 Task: In the  document Childsafetyletter.odt change page color to  'Grey'. Insert watermark  'Confidential ' Apply Font Style in watermark Arial
Action: Mouse moved to (73, 74)
Screenshot: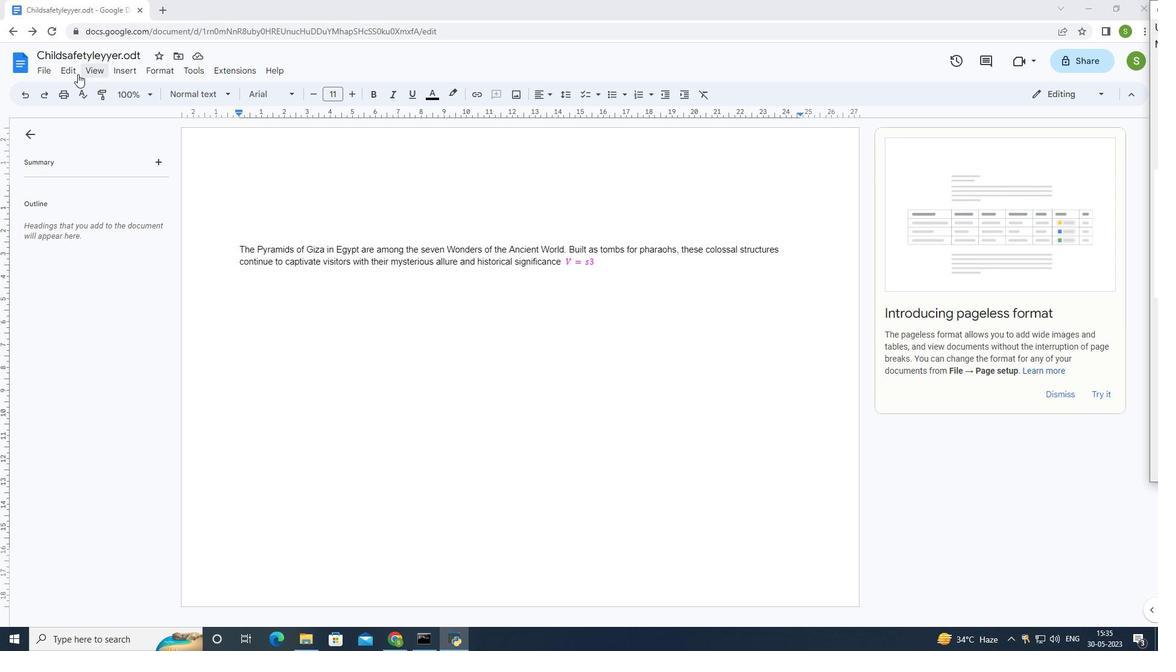 
Action: Mouse pressed left at (73, 74)
Screenshot: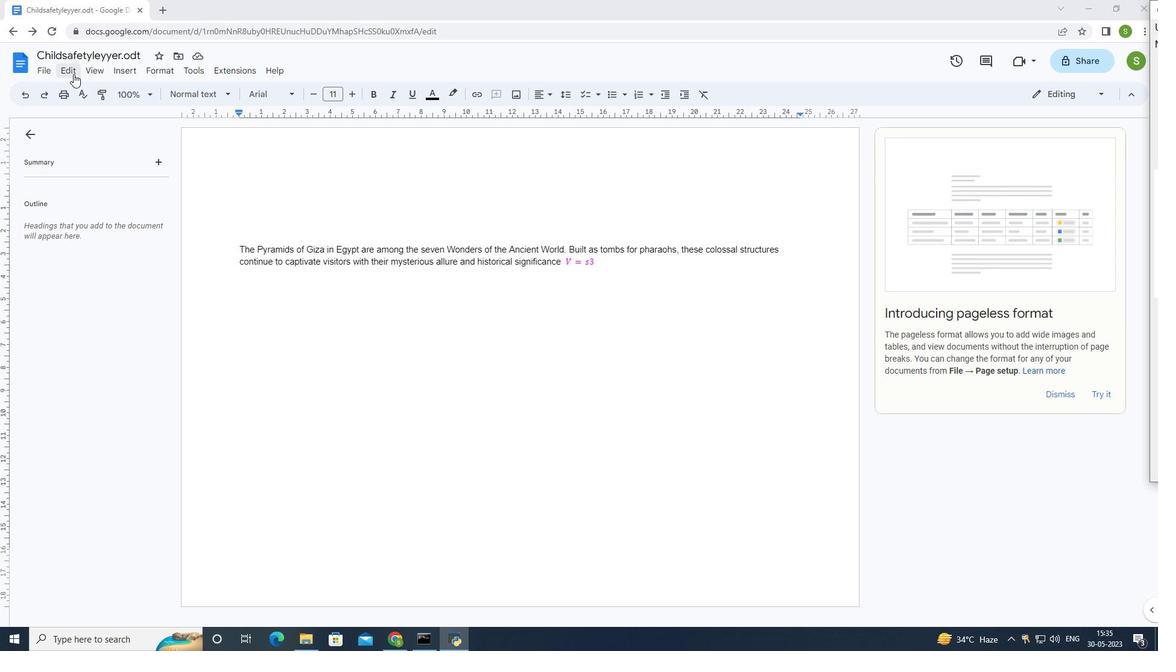 
Action: Mouse moved to (95, 74)
Screenshot: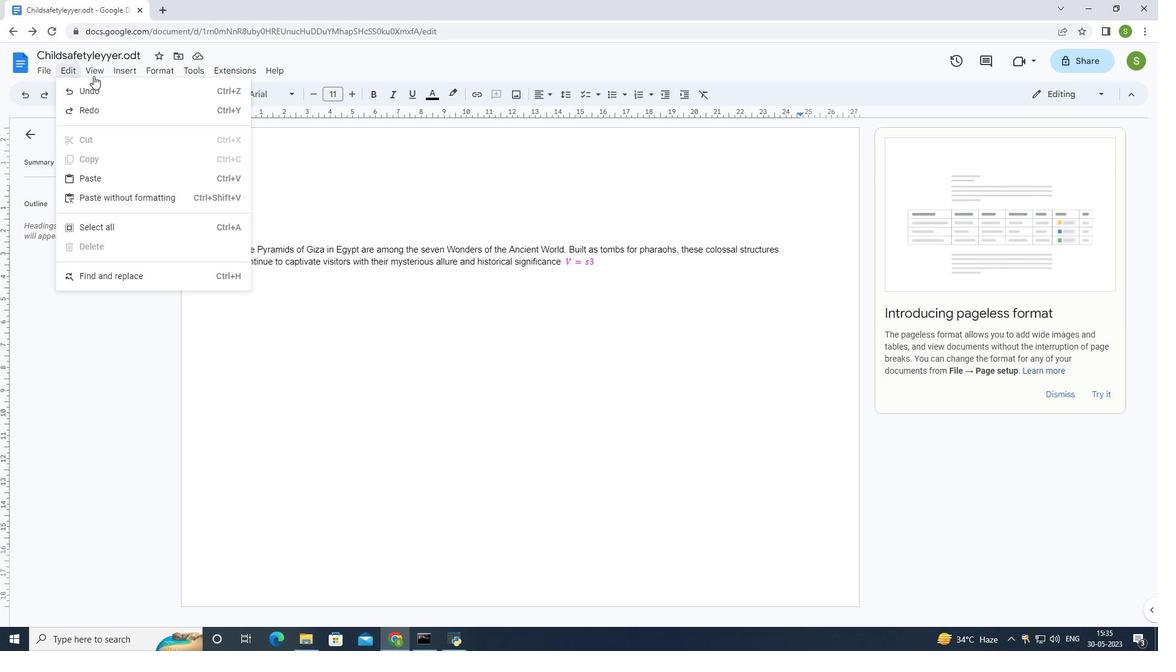 
Action: Mouse pressed left at (95, 74)
Screenshot: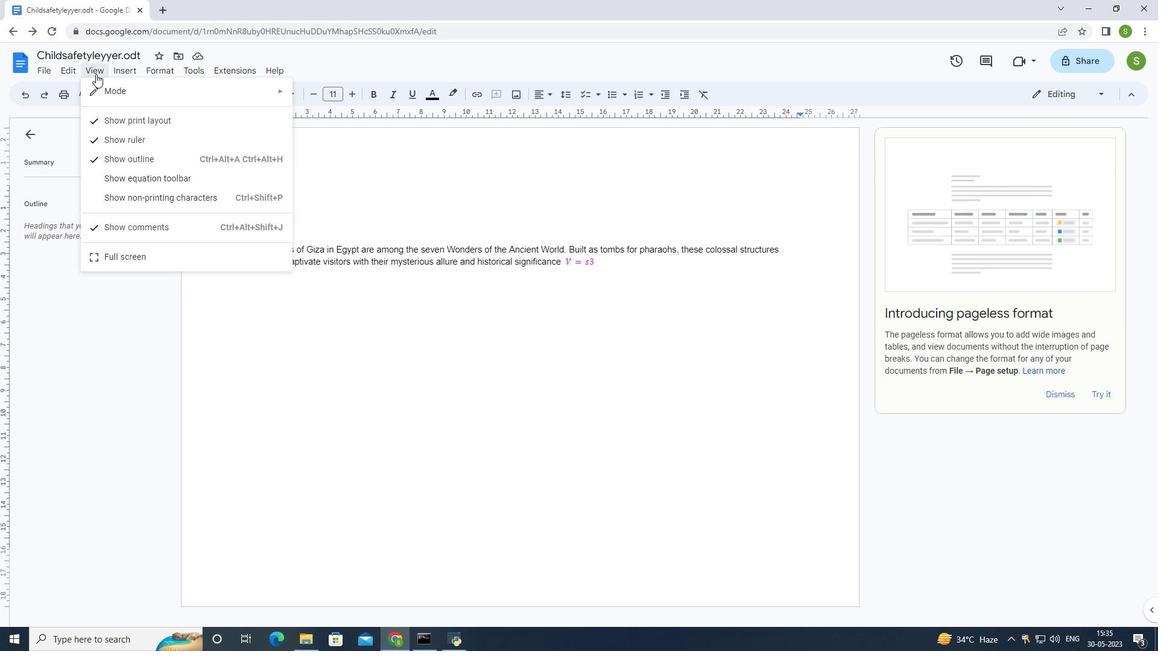 
Action: Mouse moved to (120, 71)
Screenshot: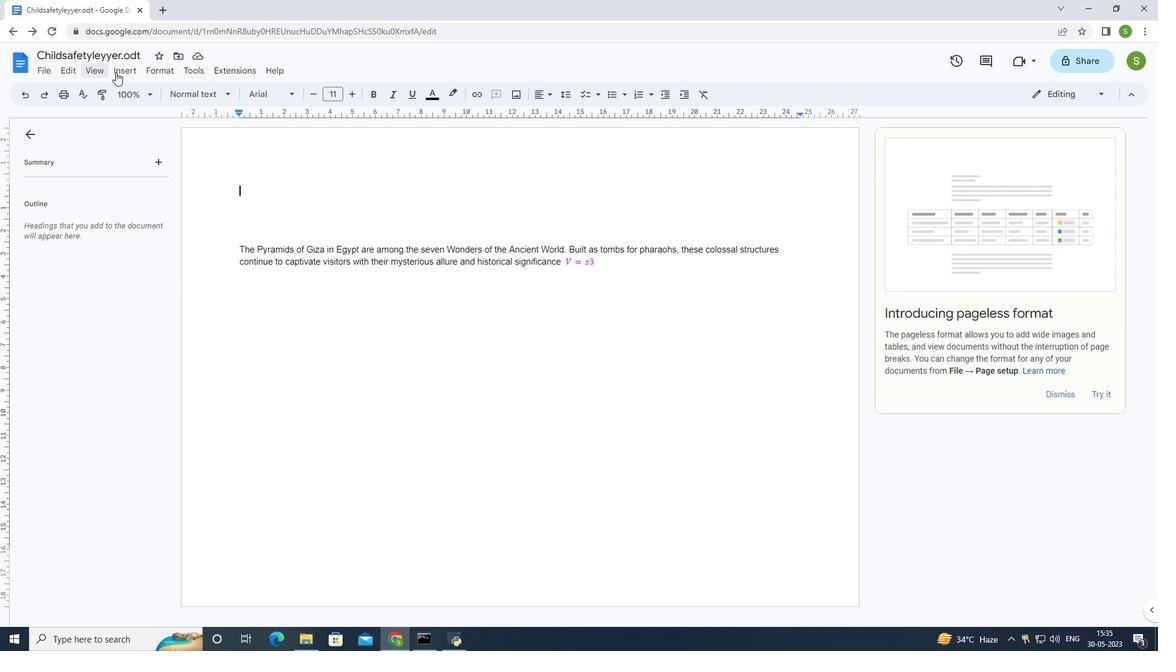 
Action: Mouse pressed left at (120, 71)
Screenshot: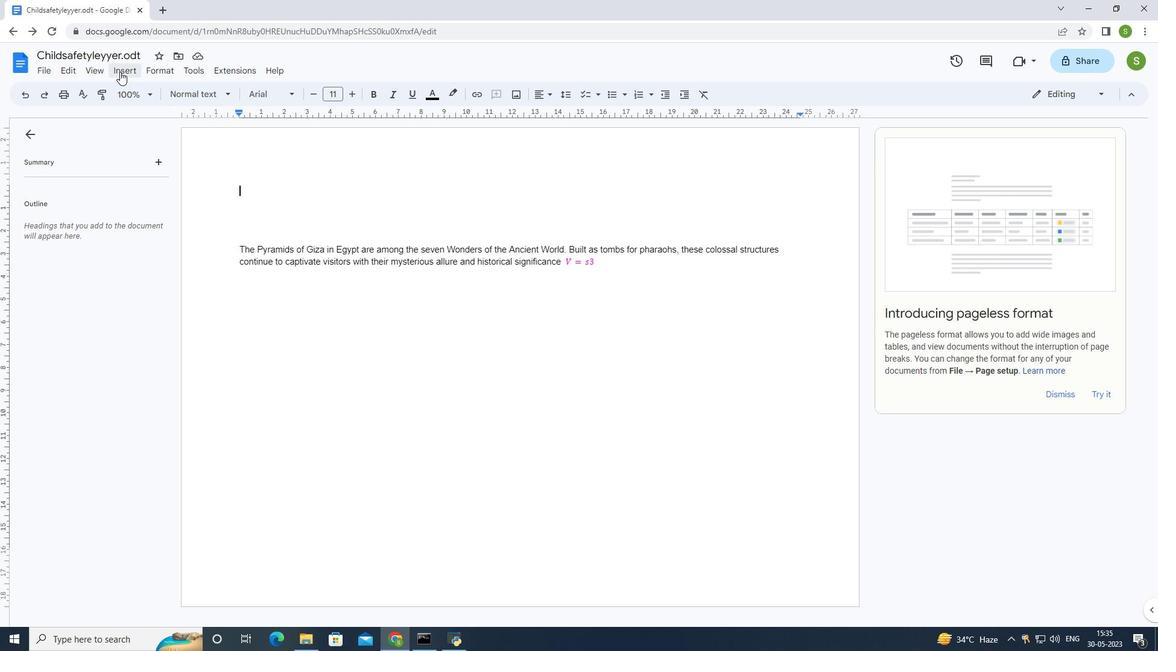 
Action: Mouse moved to (48, 69)
Screenshot: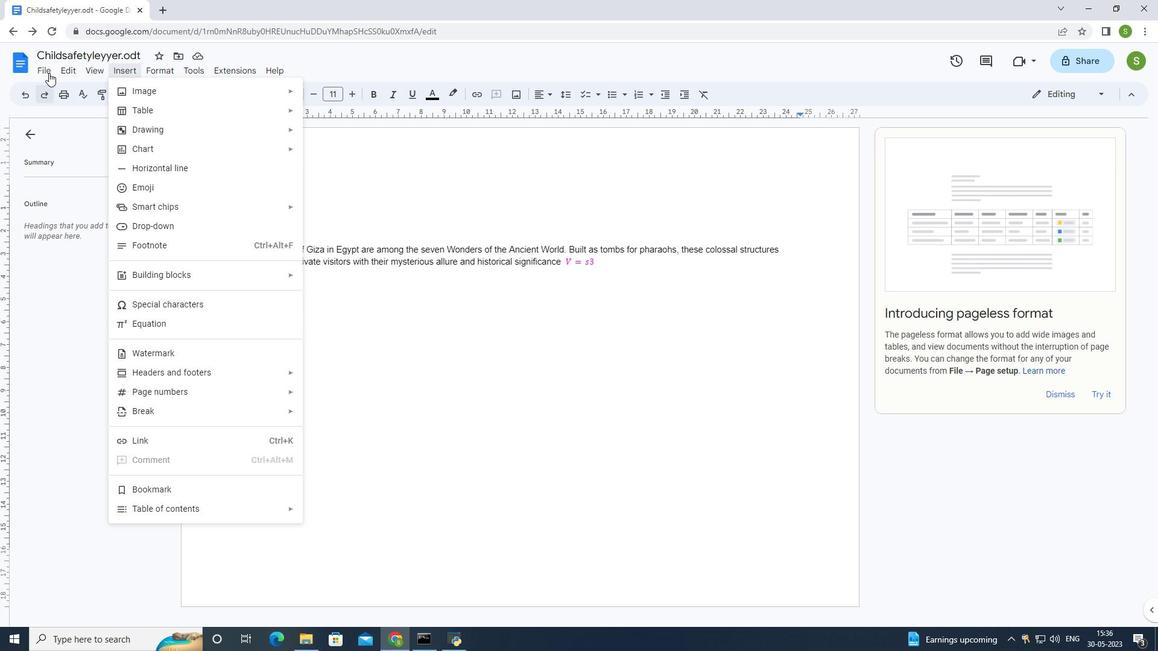 
Action: Mouse pressed left at (48, 69)
Screenshot: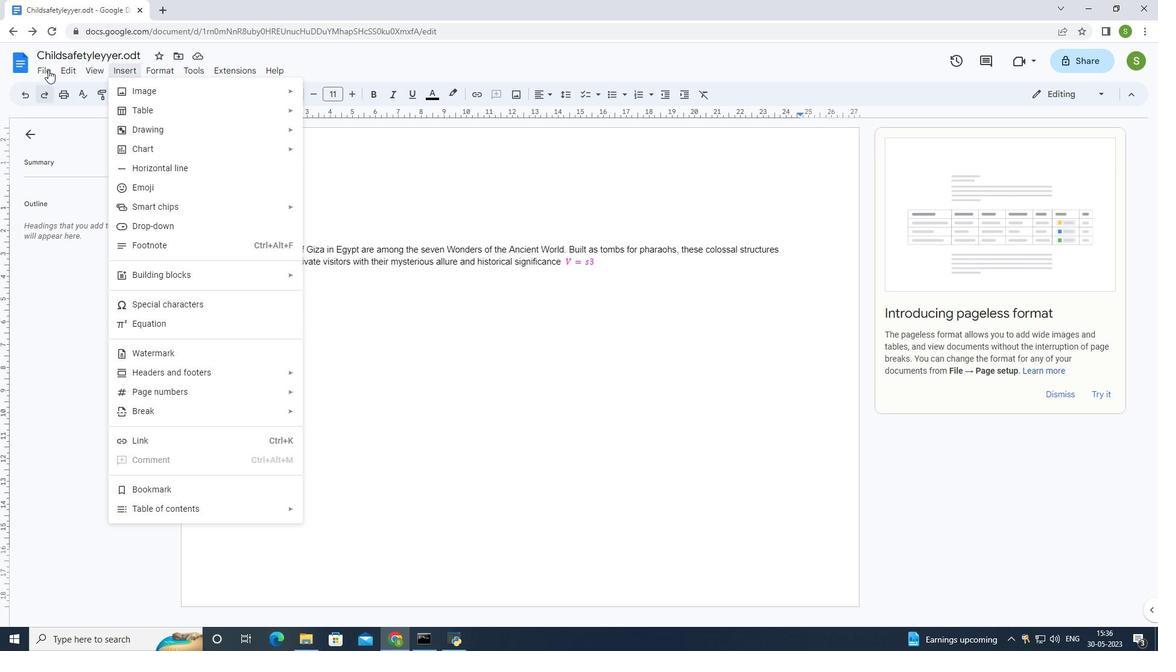 
Action: Mouse moved to (39, 73)
Screenshot: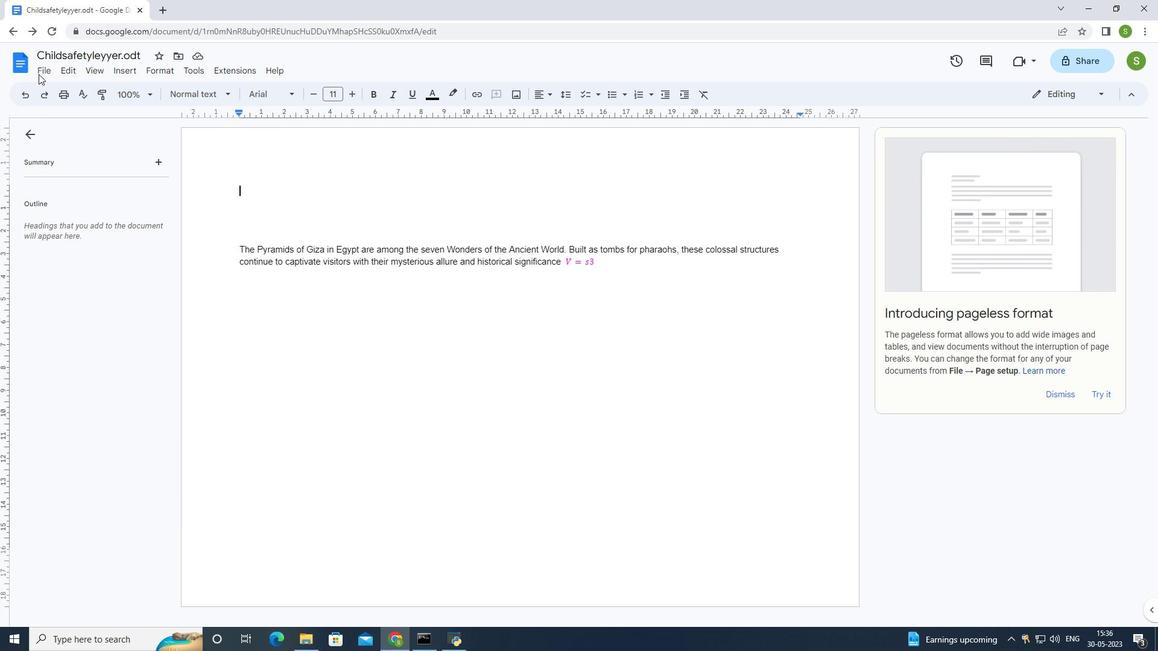 
Action: Mouse pressed left at (39, 73)
Screenshot: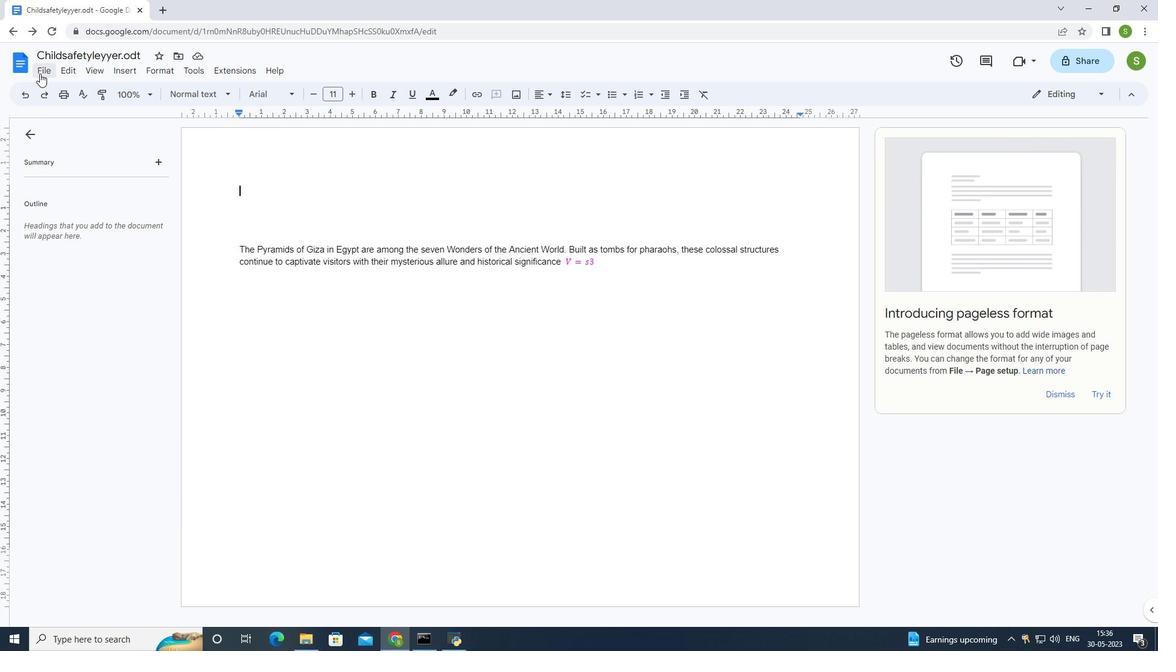 
Action: Mouse moved to (107, 407)
Screenshot: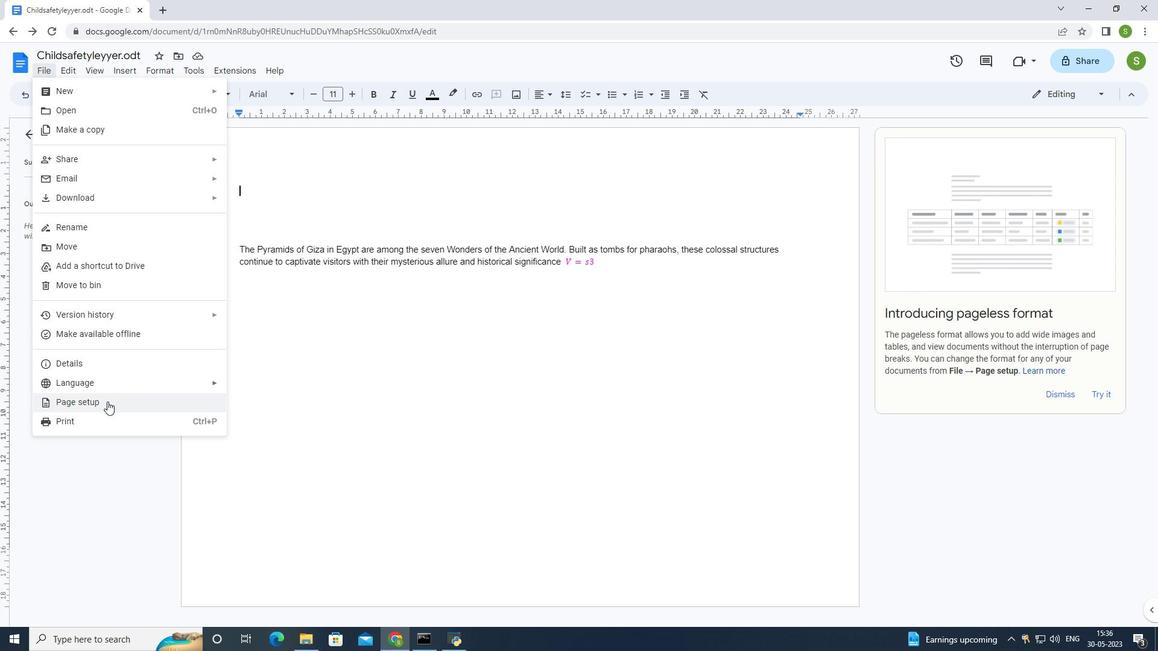 
Action: Mouse pressed left at (107, 407)
Screenshot: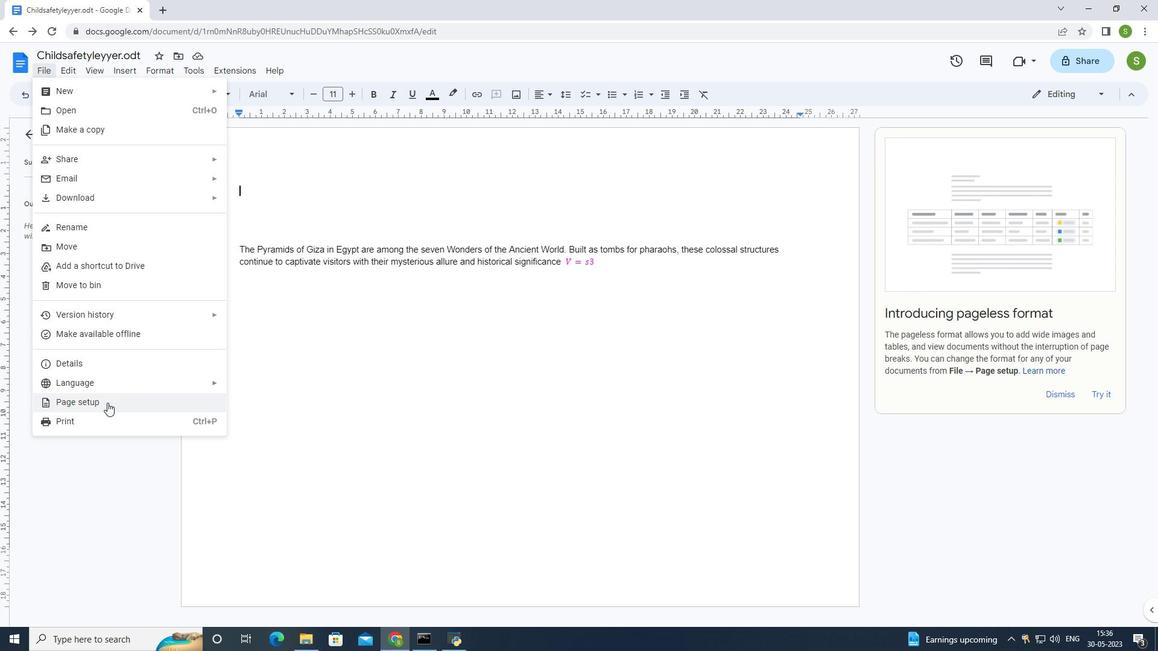
Action: Mouse moved to (538, 271)
Screenshot: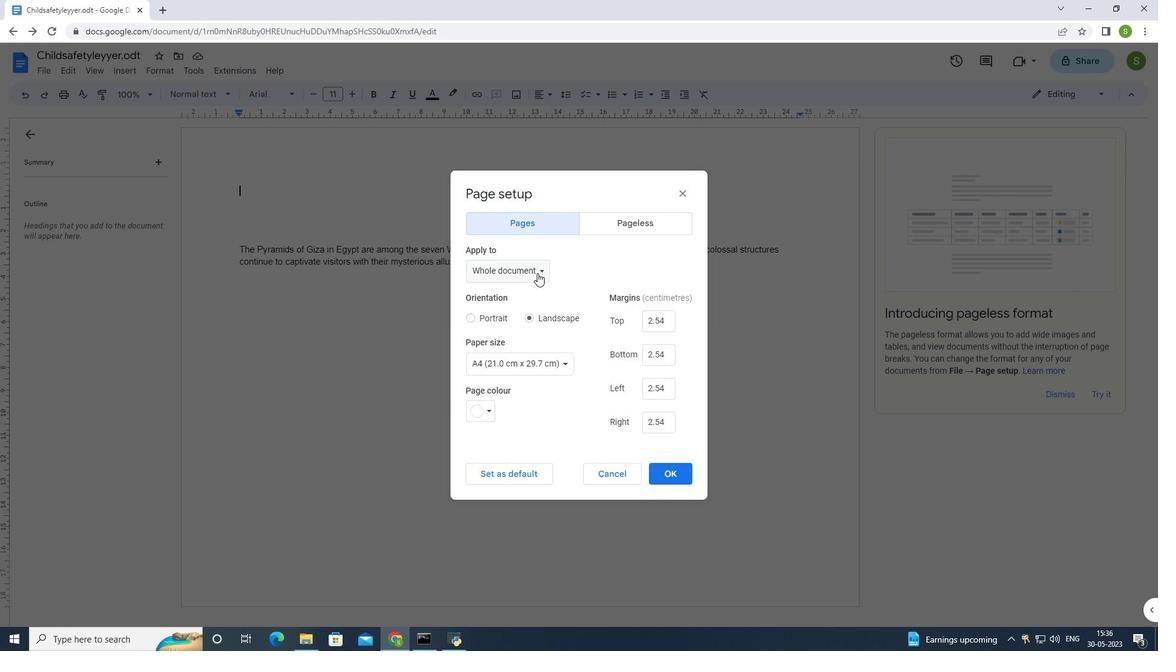
Action: Mouse pressed left at (538, 271)
Screenshot: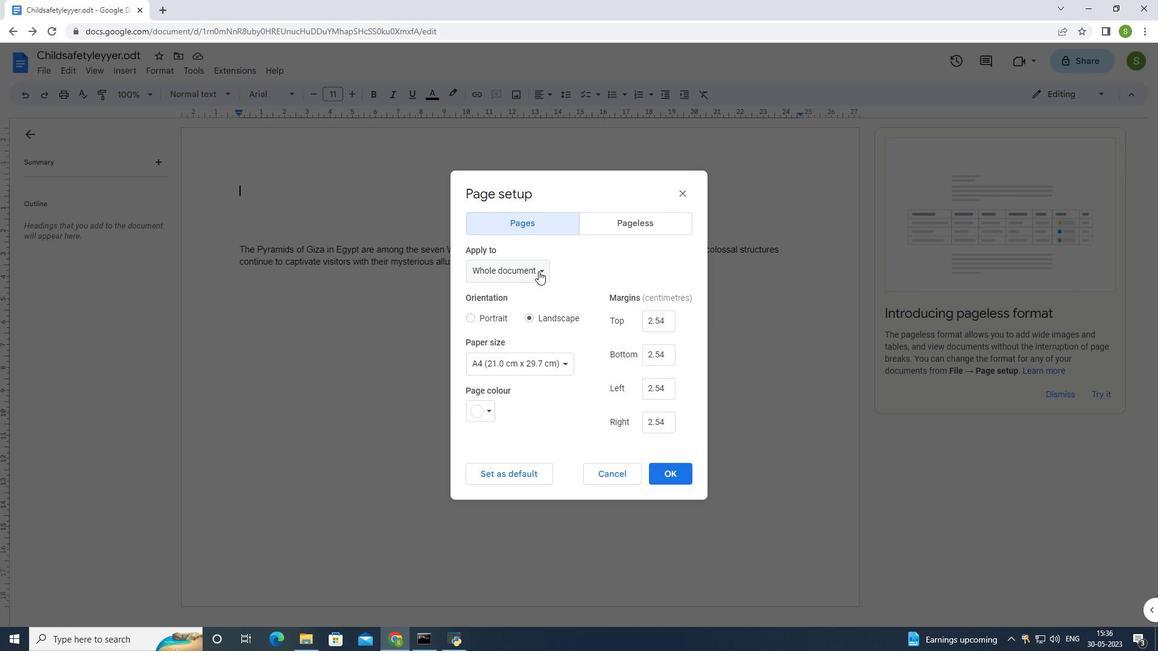 
Action: Mouse moved to (530, 273)
Screenshot: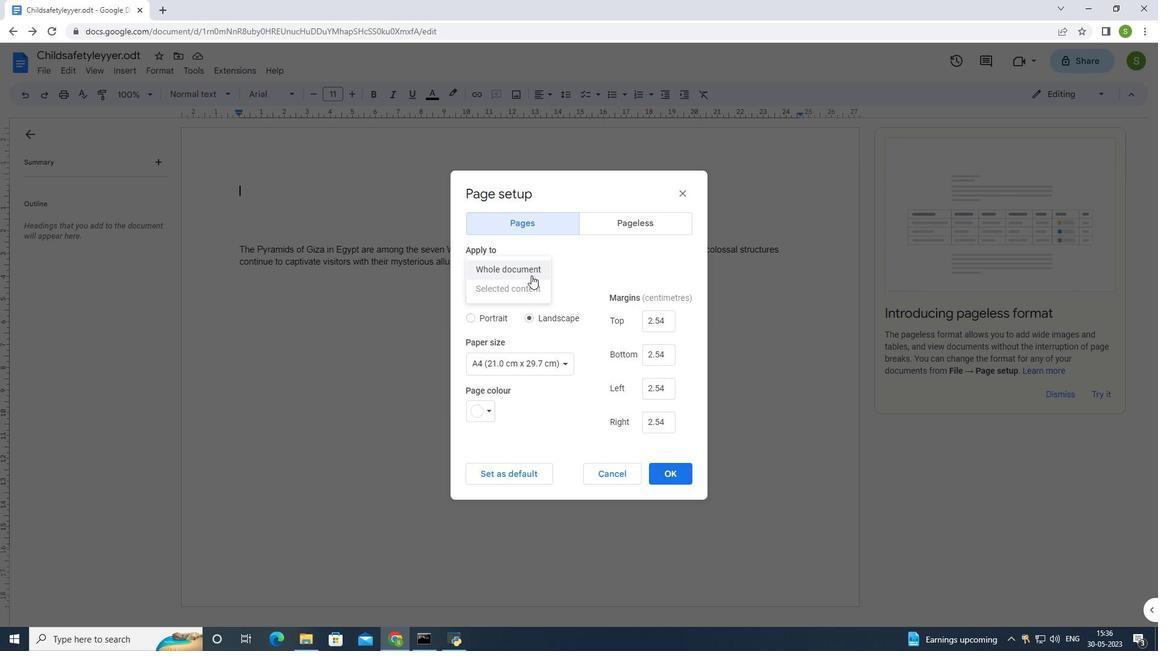 
Action: Mouse pressed left at (530, 273)
Screenshot: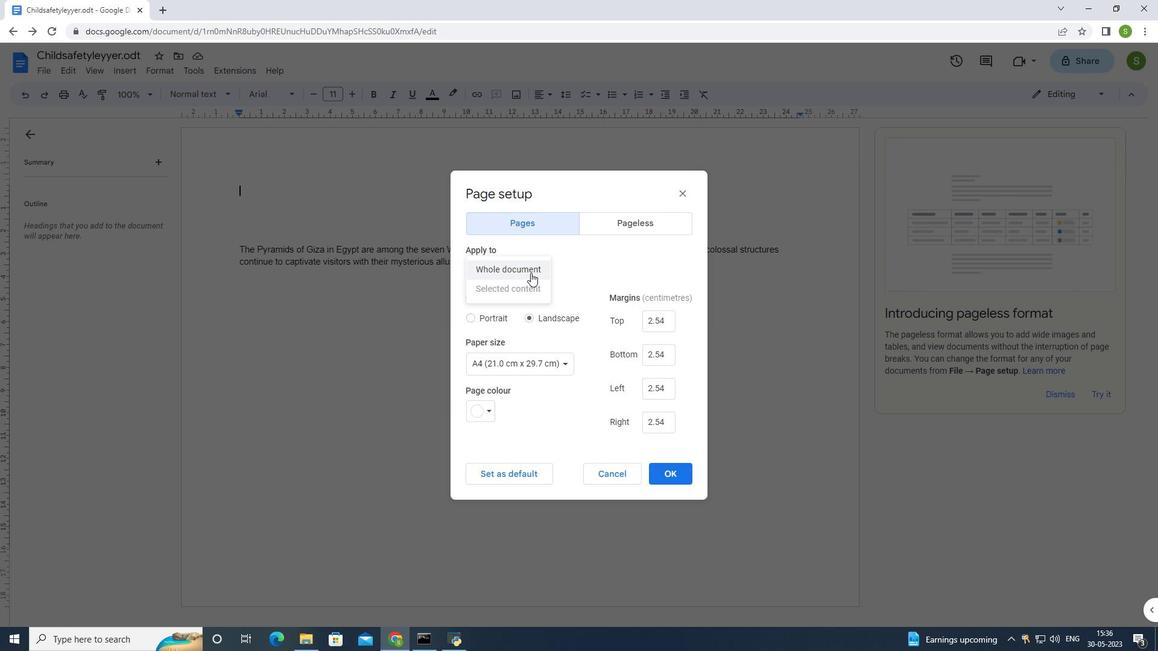 
Action: Mouse moved to (477, 415)
Screenshot: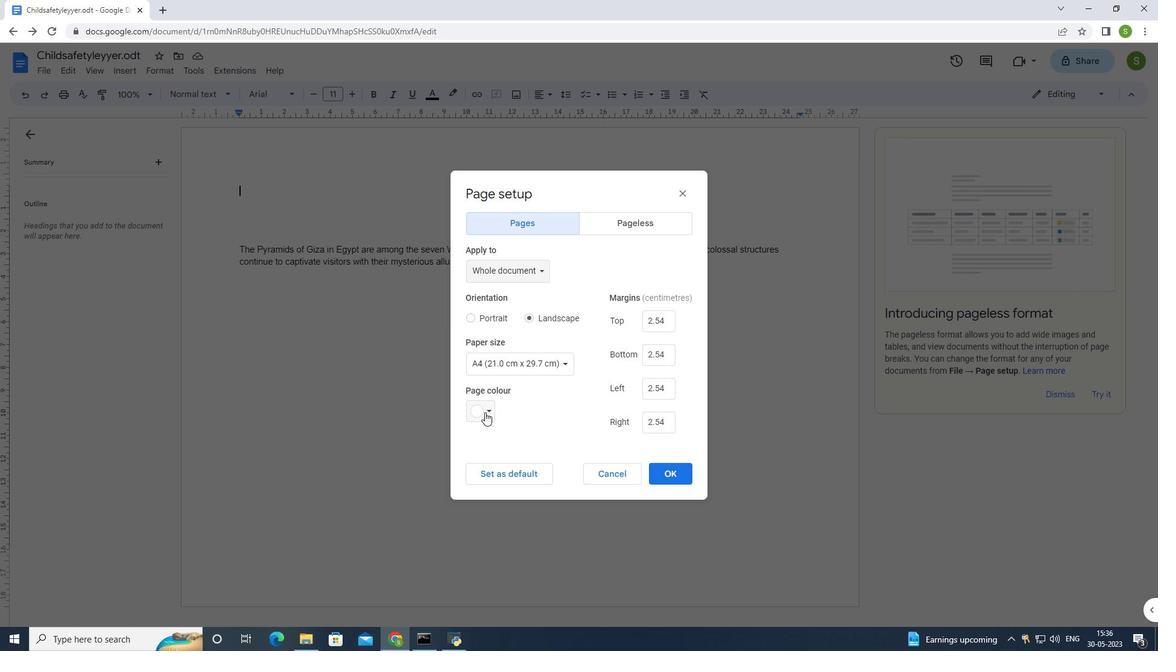 
Action: Mouse pressed left at (477, 415)
Screenshot: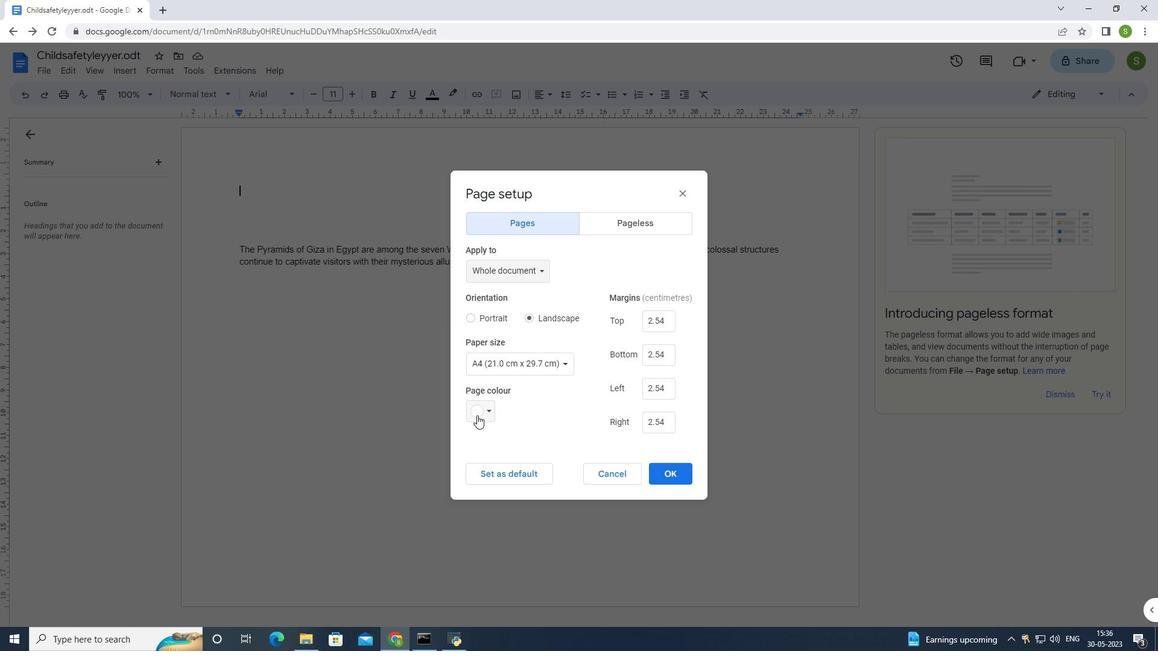 
Action: Mouse moved to (518, 440)
Screenshot: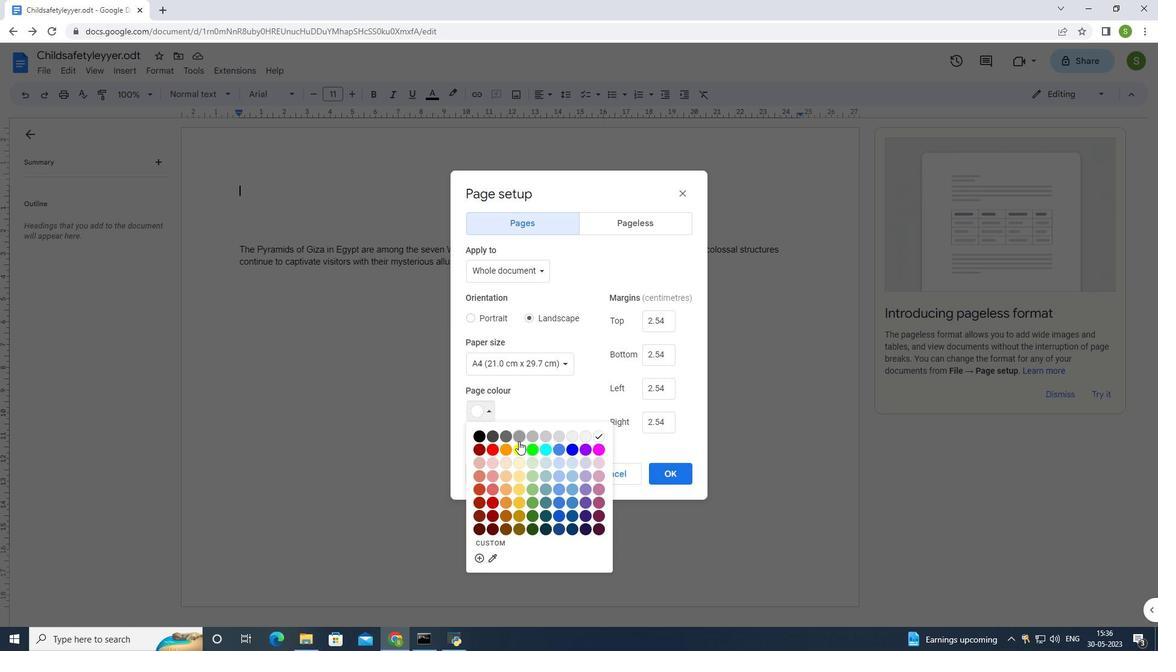 
Action: Mouse pressed left at (518, 440)
Screenshot: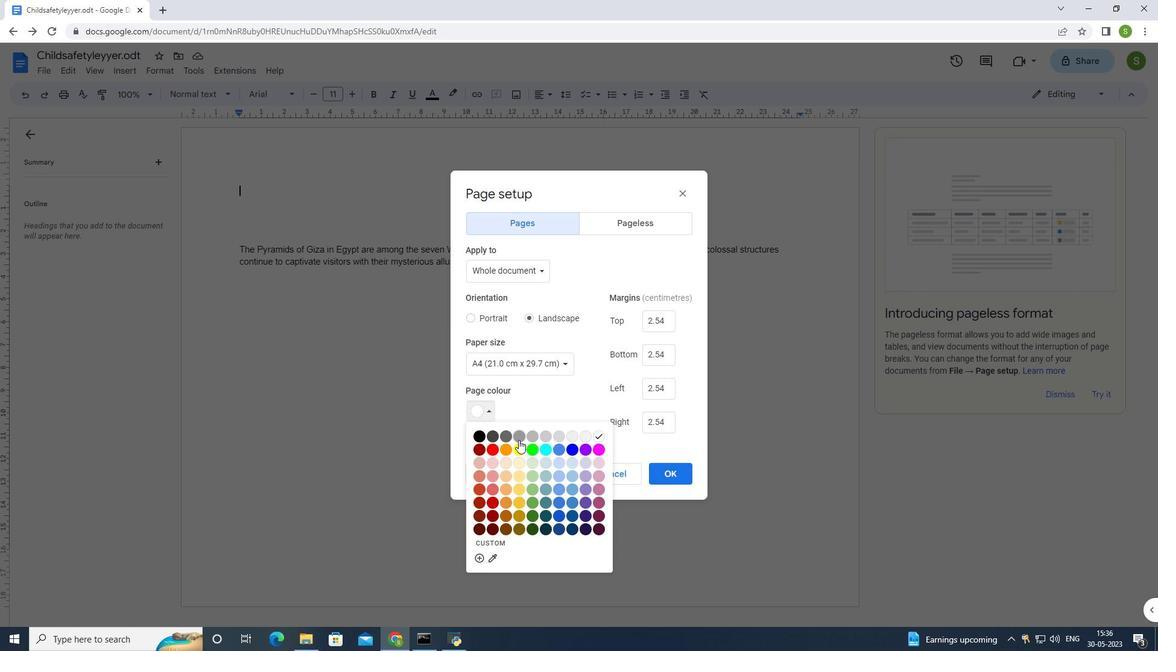 
Action: Mouse moved to (660, 477)
Screenshot: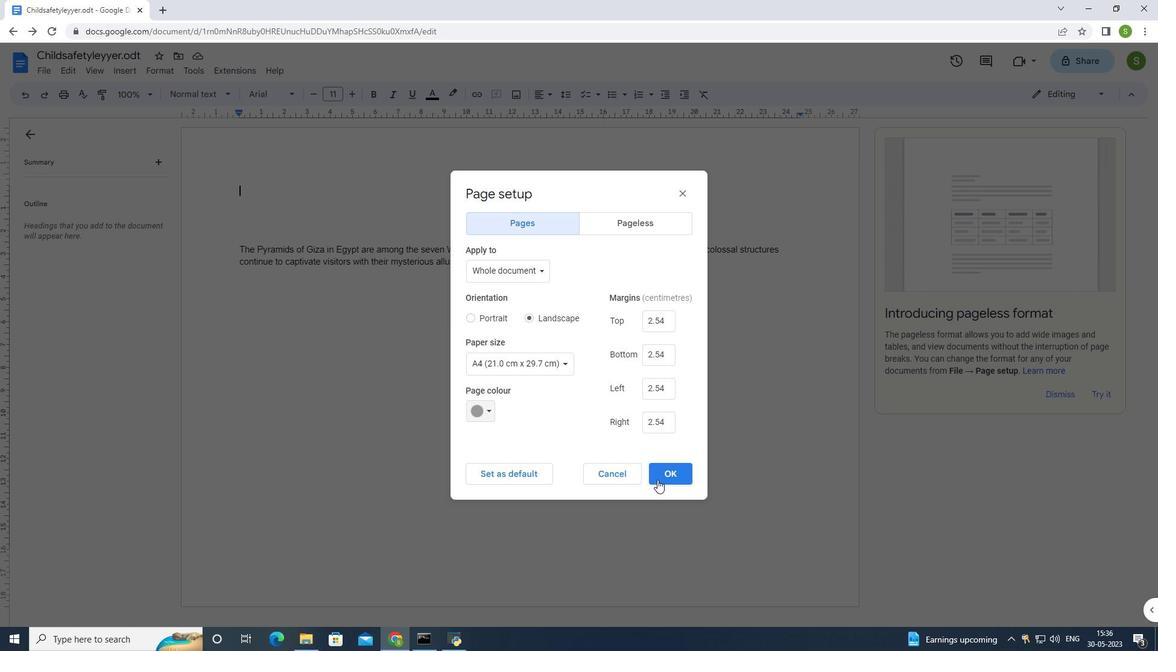 
Action: Mouse pressed left at (660, 477)
Screenshot: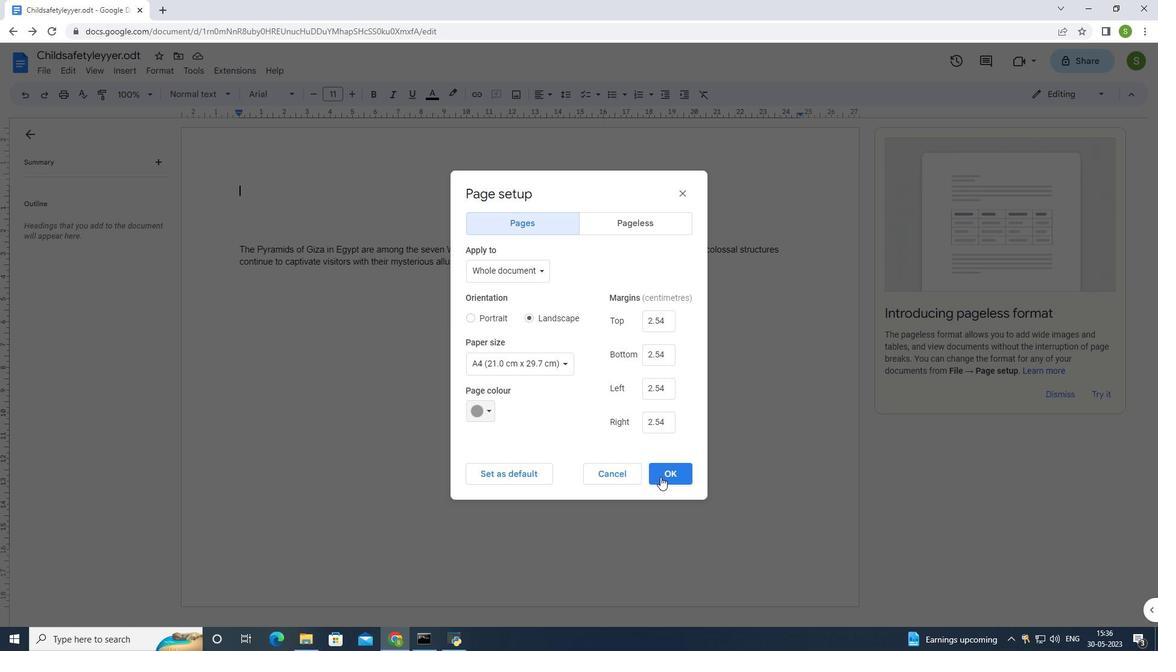 
Action: Mouse moved to (122, 73)
Screenshot: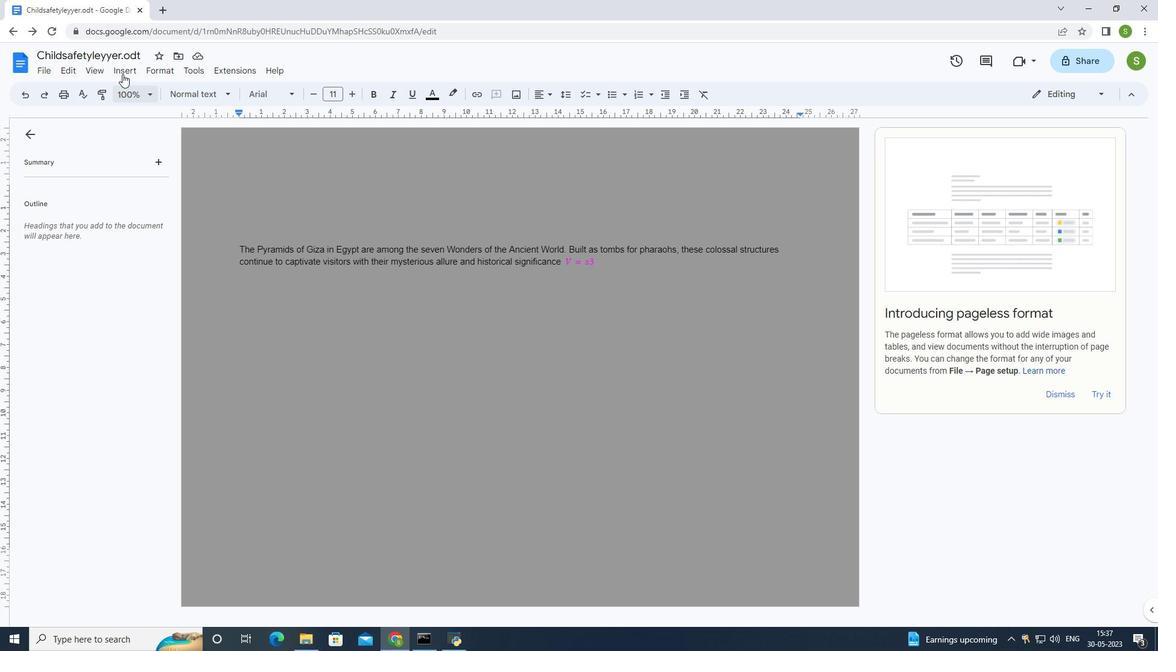 
Action: Mouse pressed left at (122, 73)
Screenshot: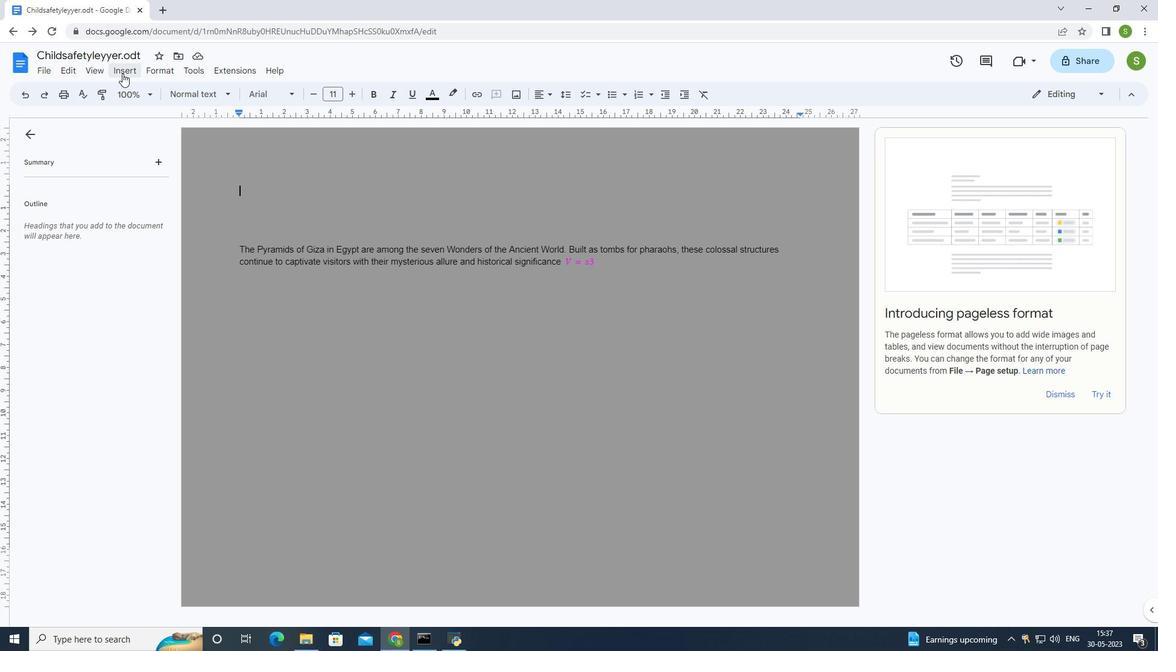 
Action: Mouse moved to (177, 351)
Screenshot: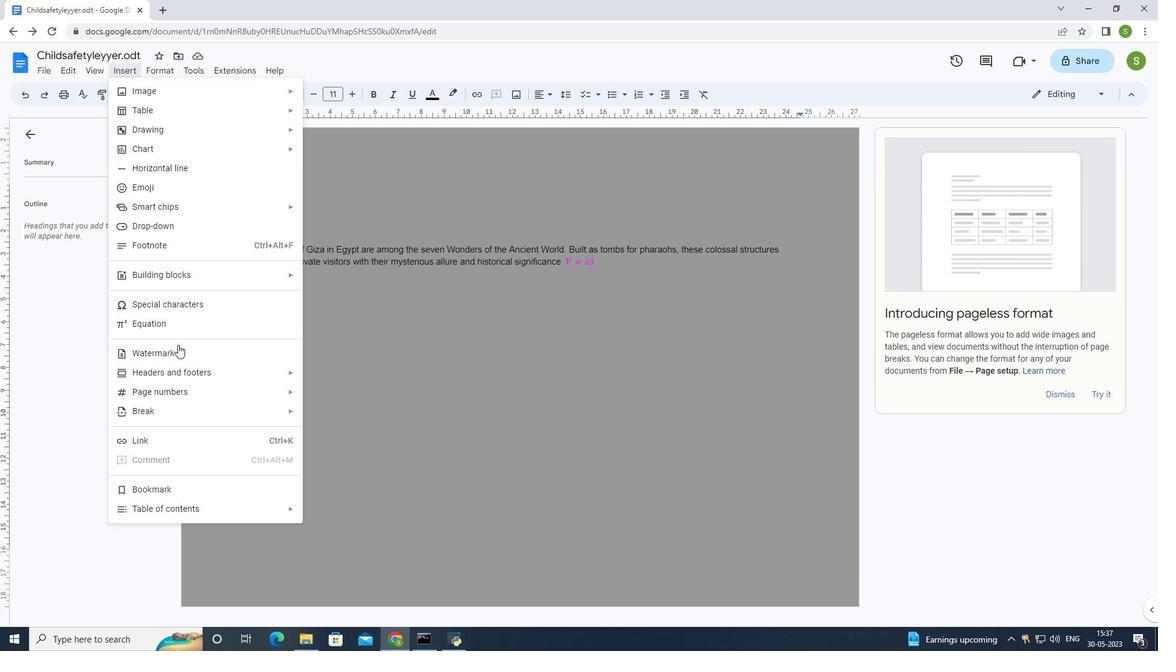 
Action: Mouse pressed left at (177, 351)
Screenshot: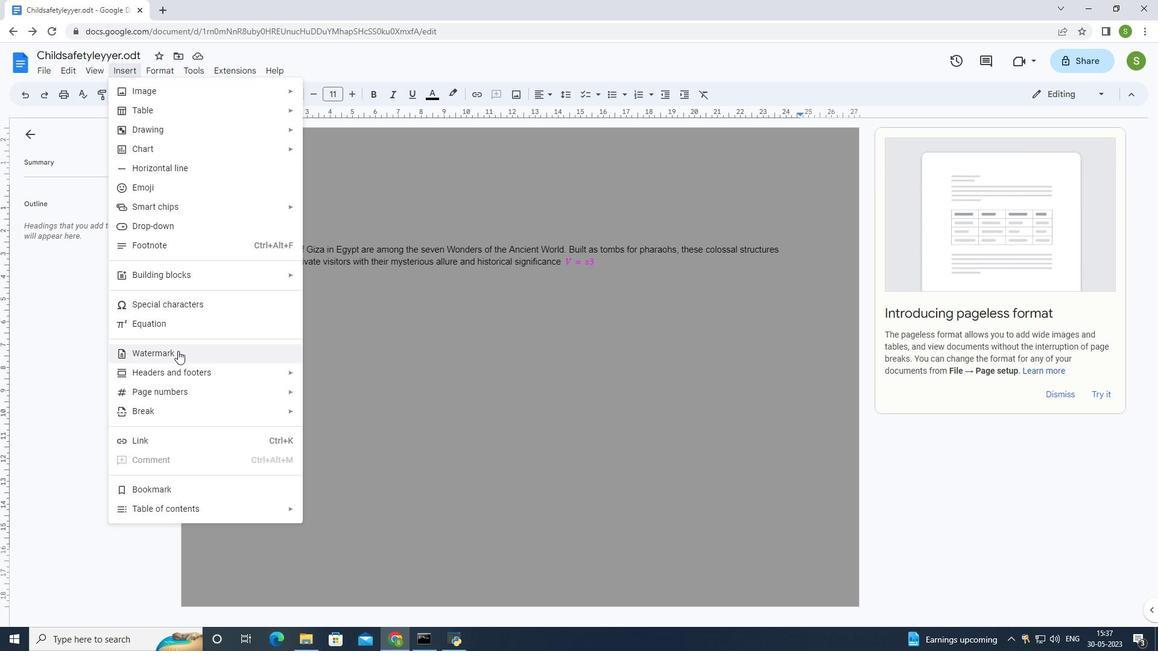 
Action: Mouse moved to (1104, 134)
Screenshot: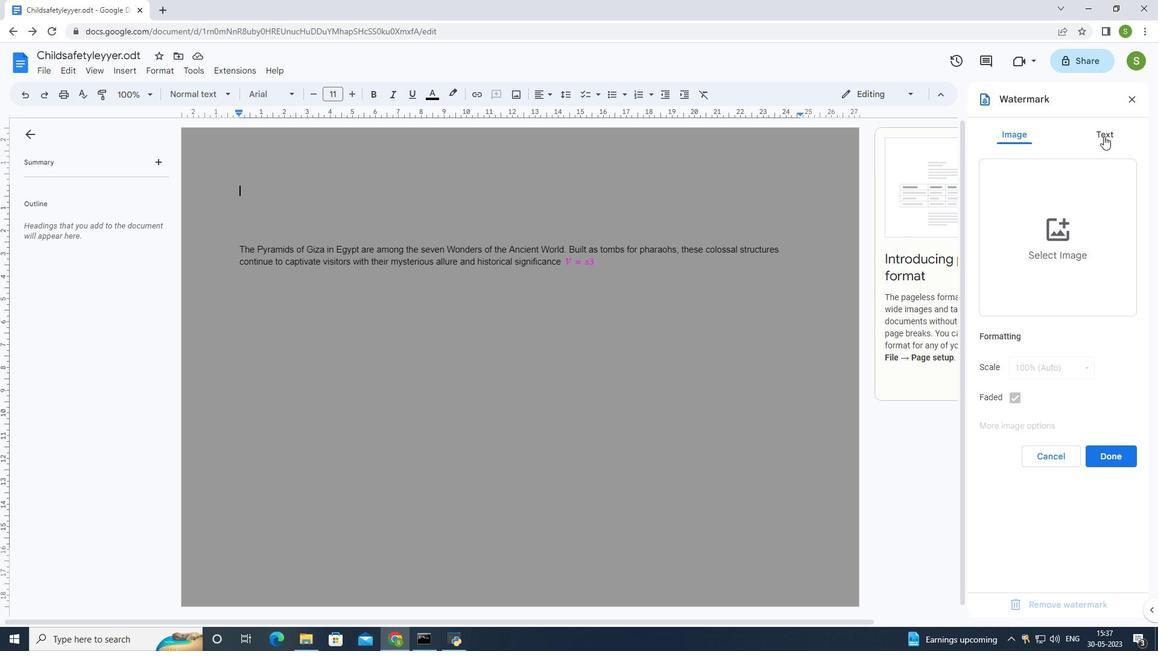 
Action: Mouse pressed left at (1104, 134)
Screenshot: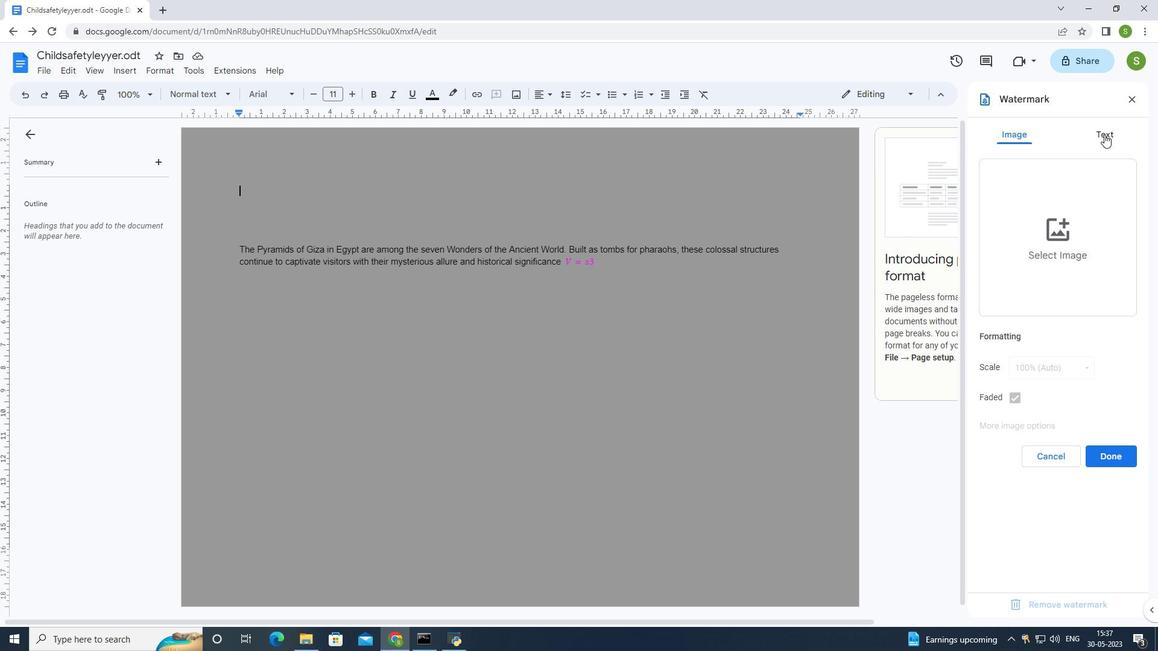 
Action: Mouse moved to (1029, 166)
Screenshot: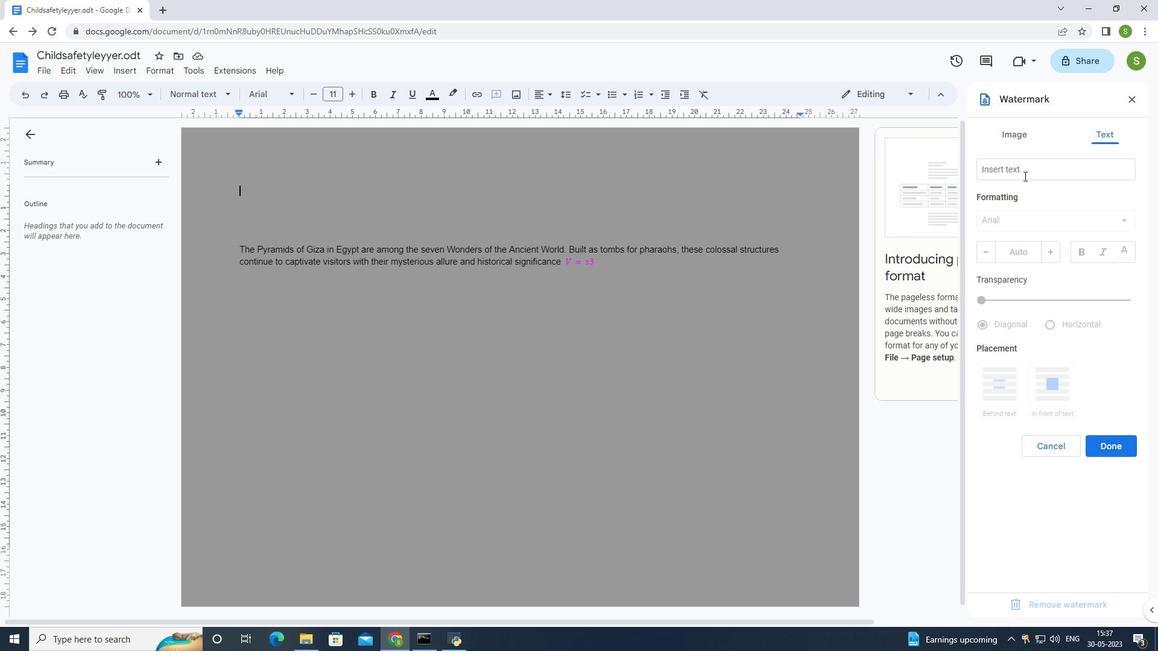
Action: Mouse pressed left at (1029, 166)
Screenshot: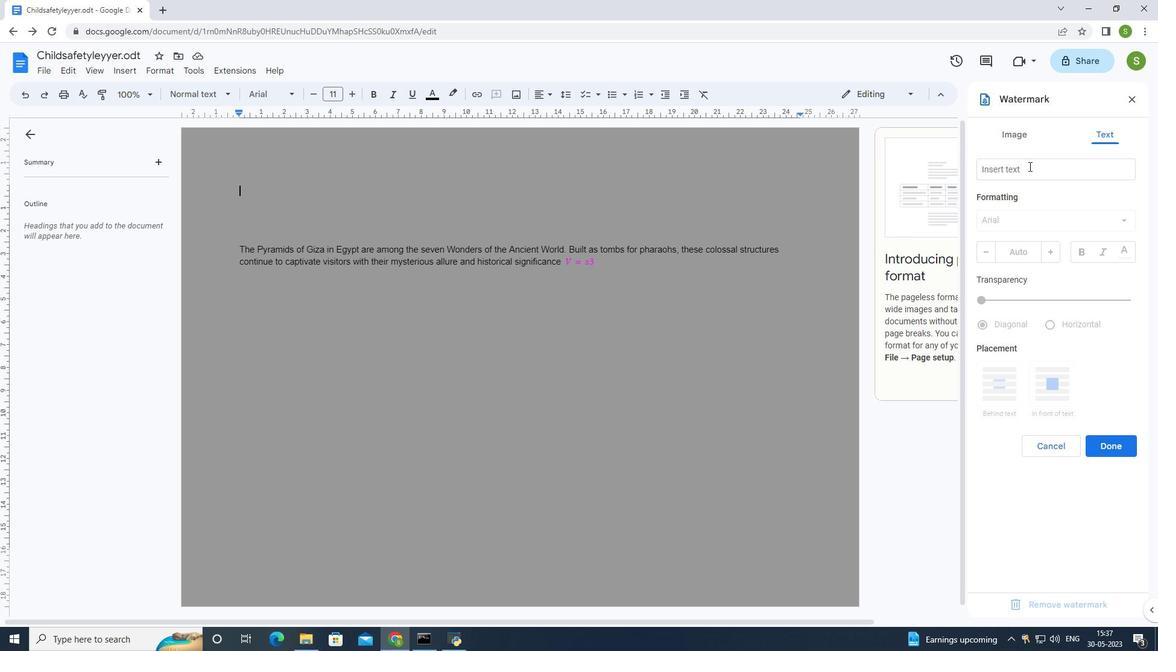 
Action: Mouse moved to (995, 201)
Screenshot: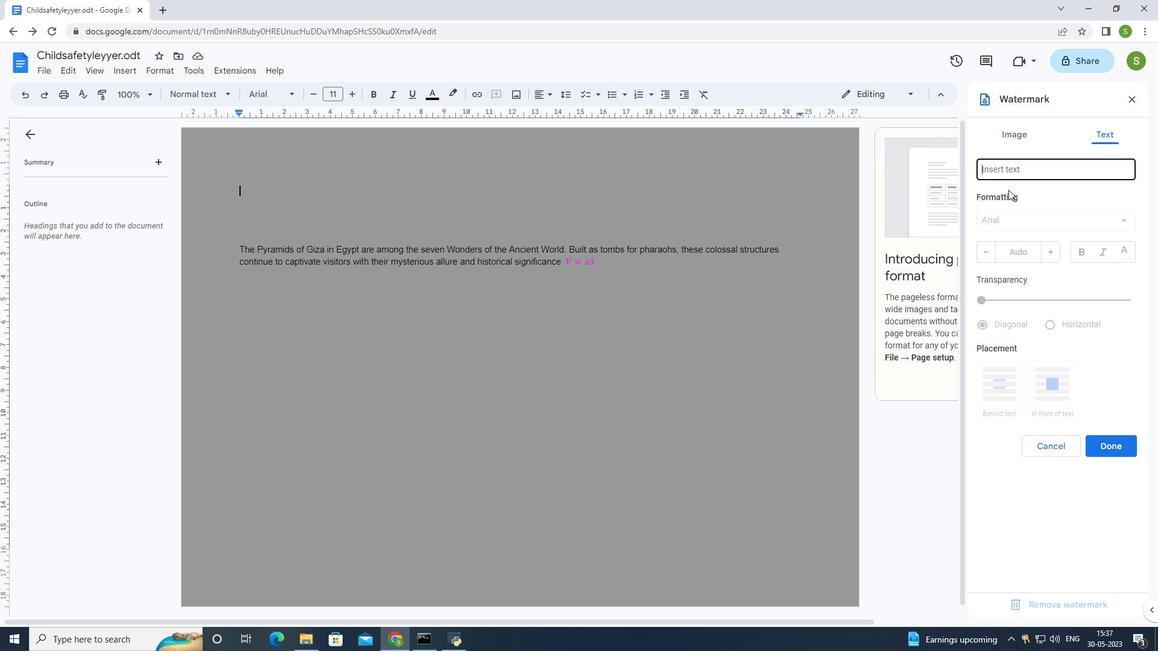 
Action: Key pressed <Key.shift>Confidential
Screenshot: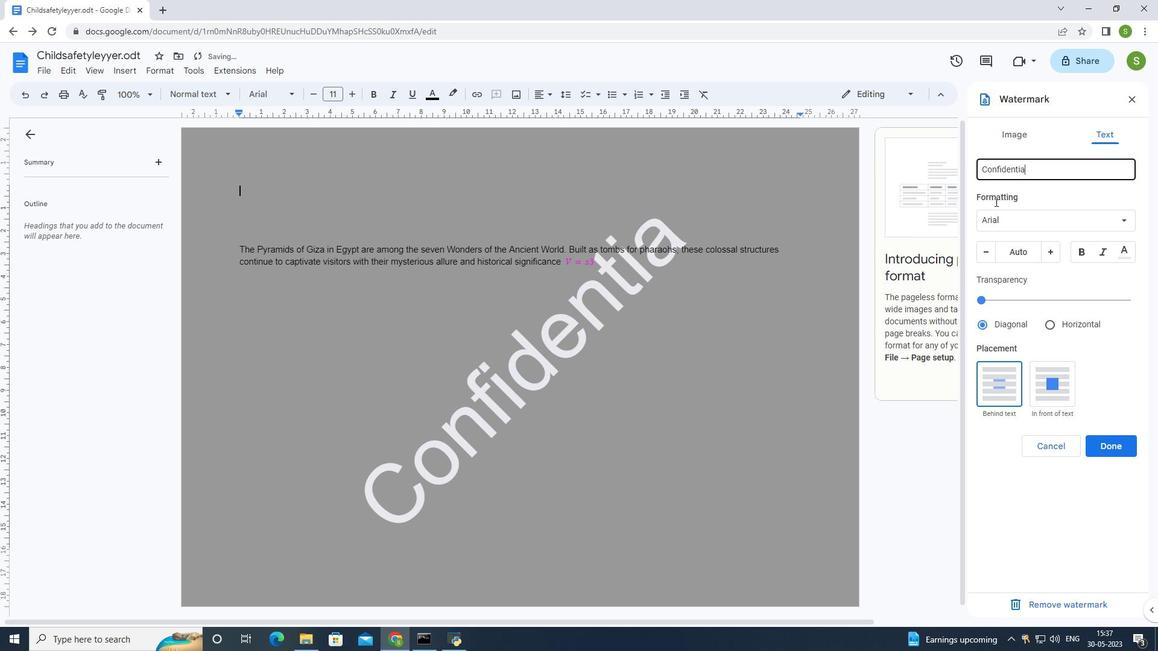 
Action: Mouse moved to (1117, 447)
Screenshot: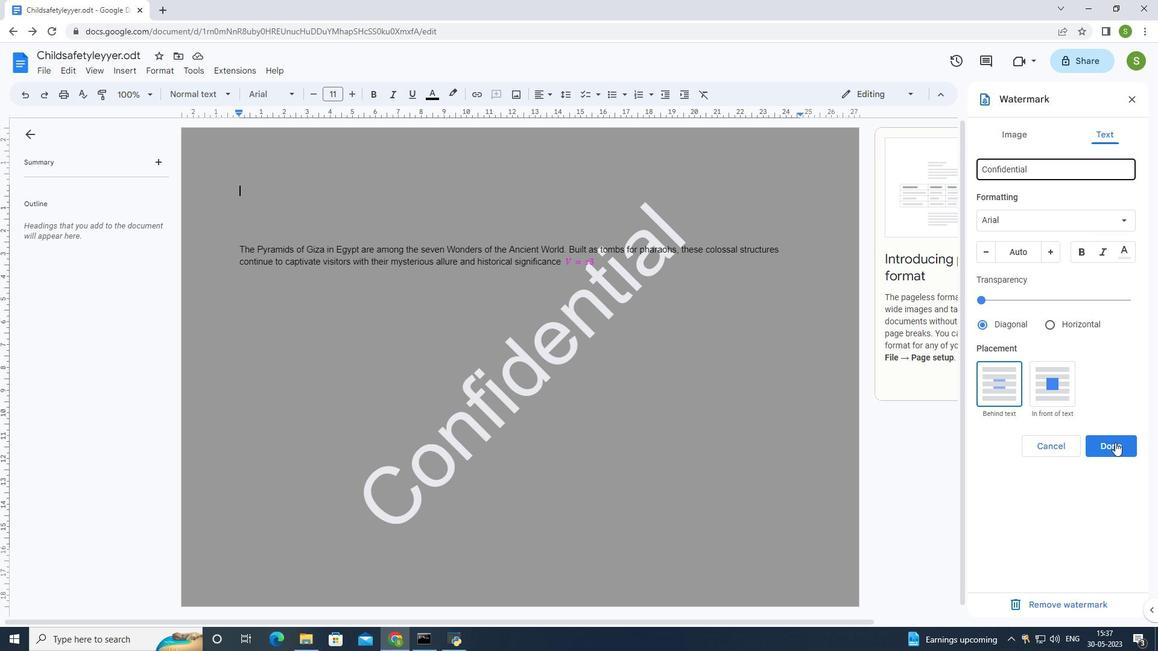 
Action: Mouse pressed left at (1117, 447)
Screenshot: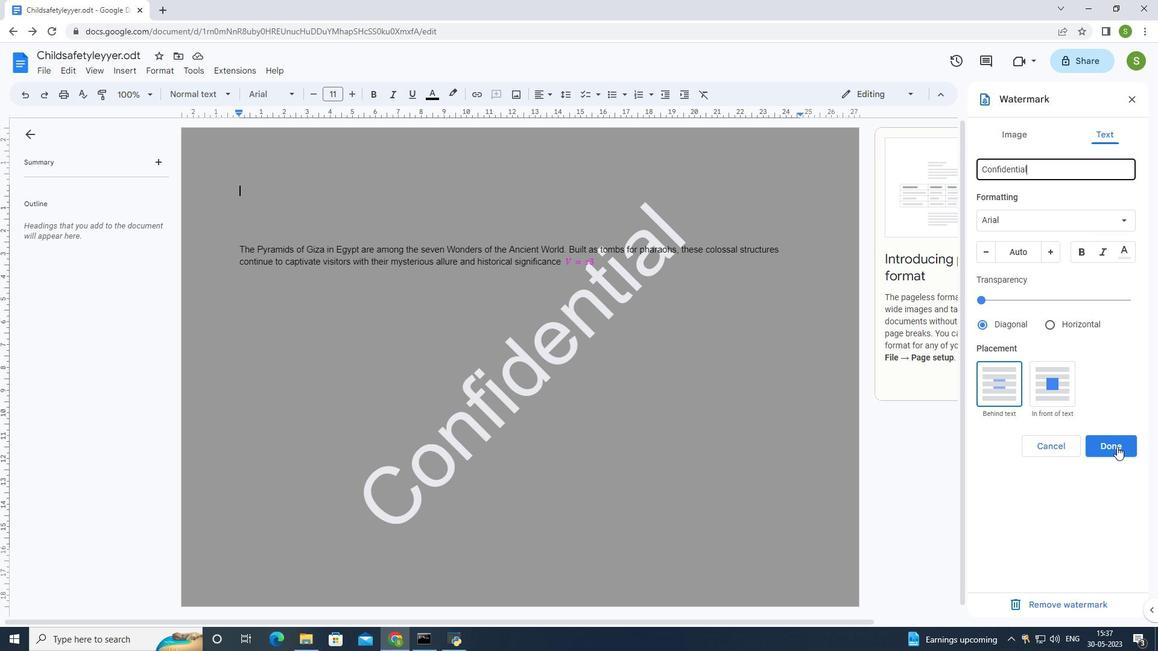 
Action: Mouse moved to (703, 335)
Screenshot: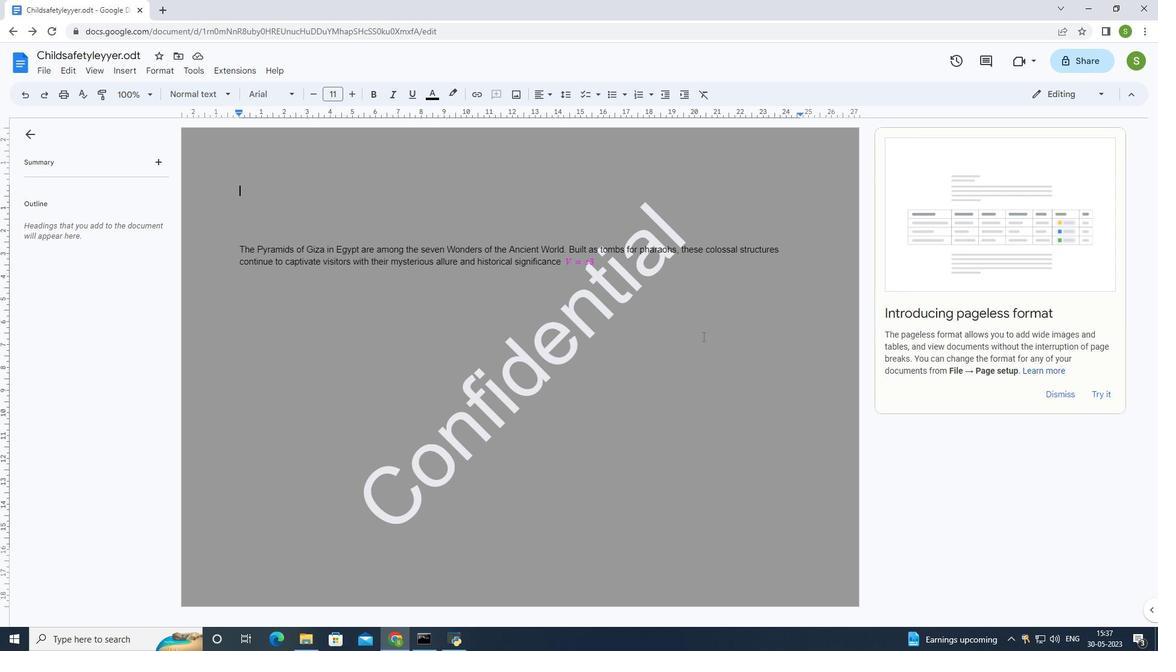 
Action: Key pressed ctrl+S
Screenshot: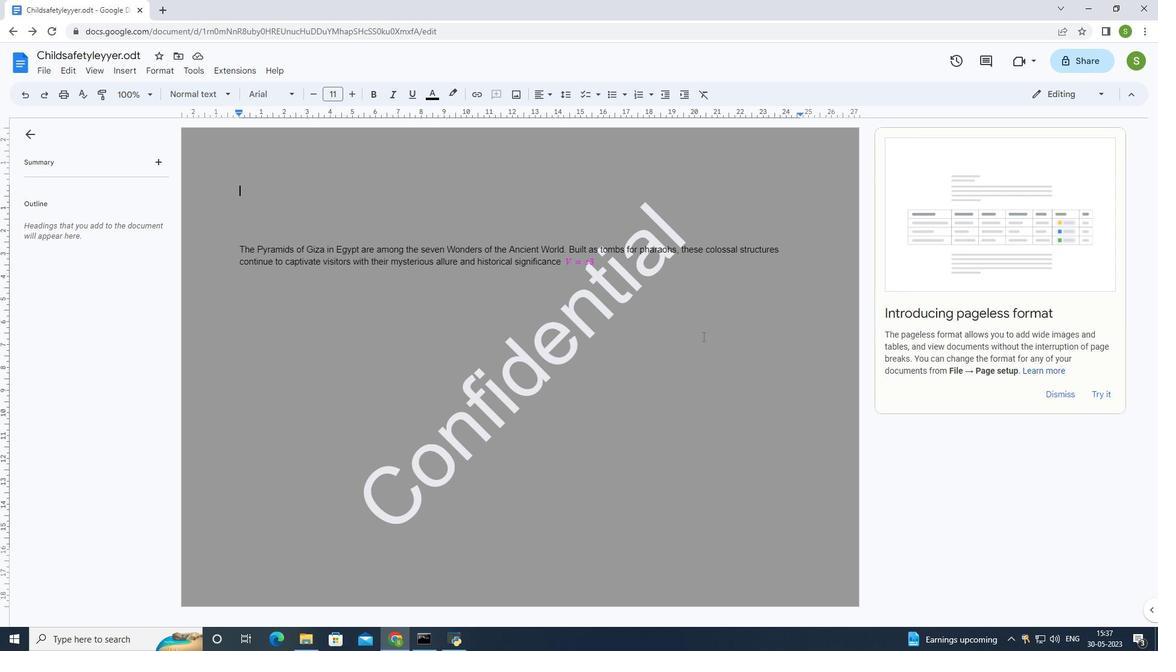 
Action: Mouse moved to (704, 332)
Screenshot: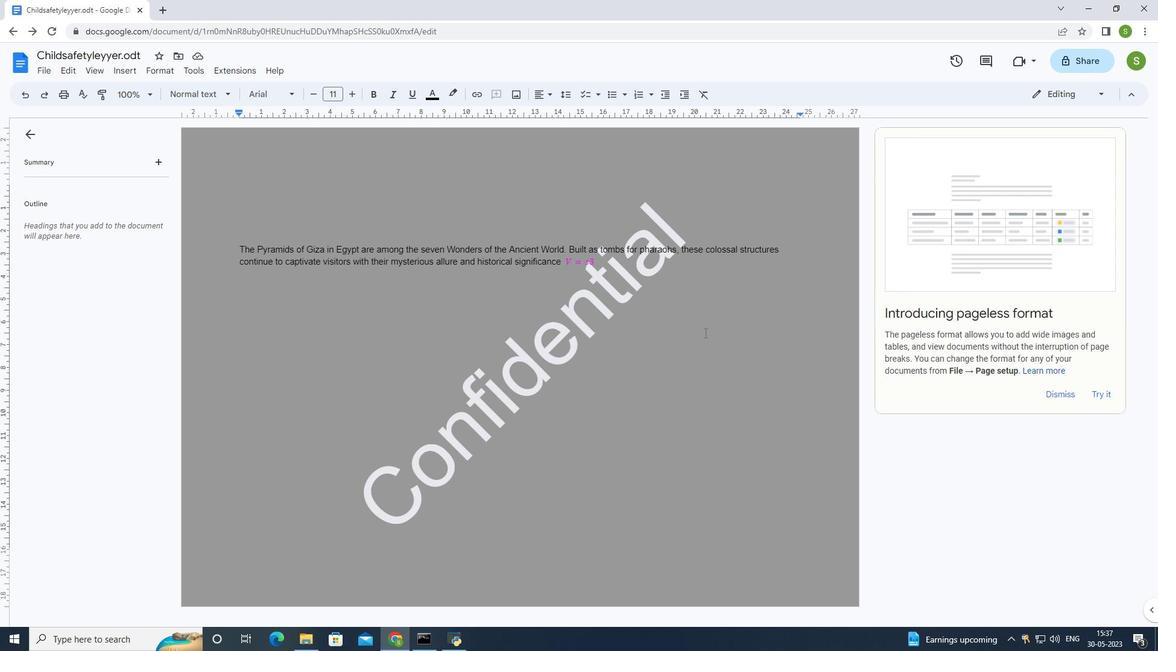 
